Task: Find the distance between Nashville and Long Hunter State Park.
Action: Key pressed n<Key.caps_lock>ASHVILL
Screenshot: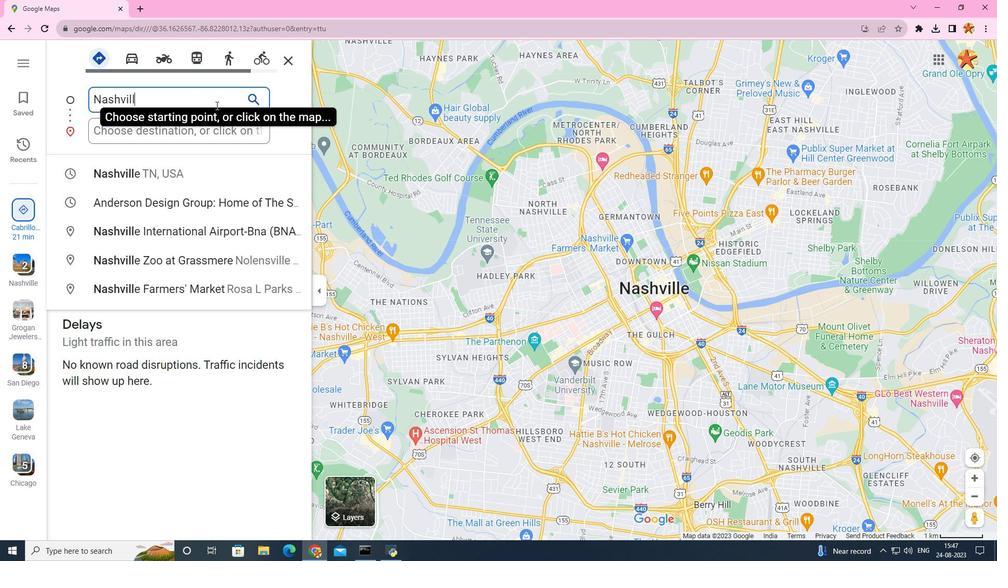 
Action: Mouse moved to (196, 158)
Screenshot: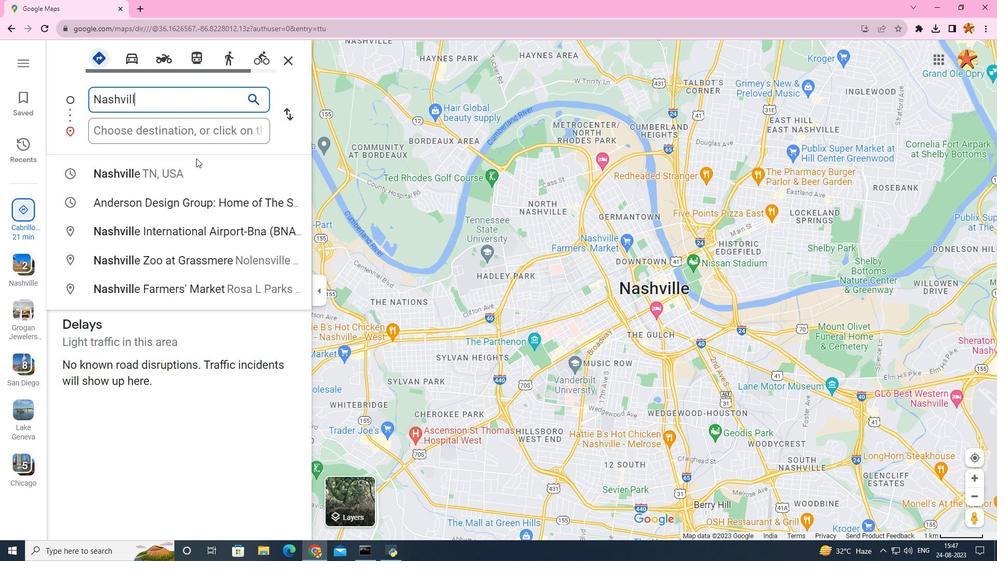
Action: Mouse pressed left at (196, 158)
Screenshot: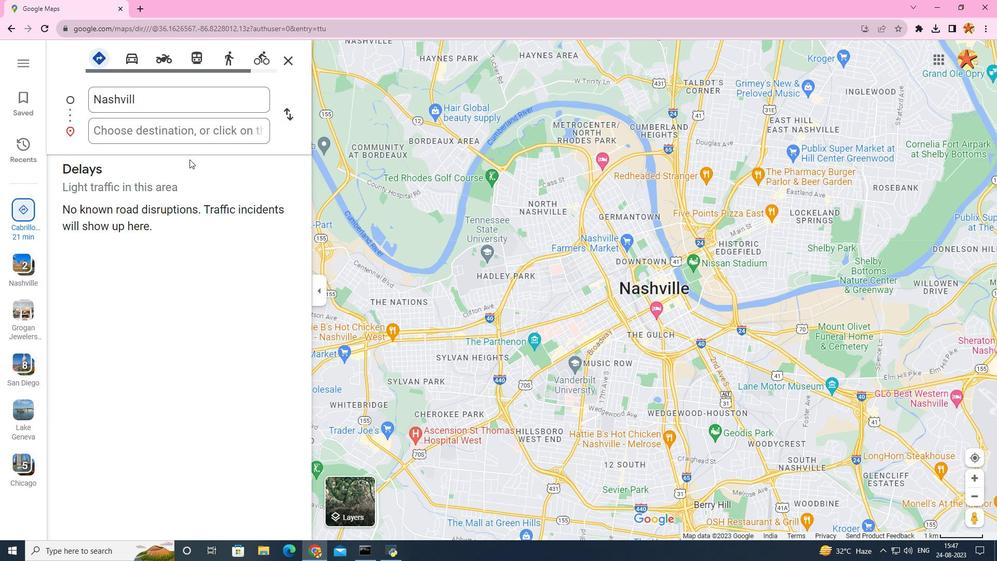 
Action: Mouse moved to (172, 98)
Screenshot: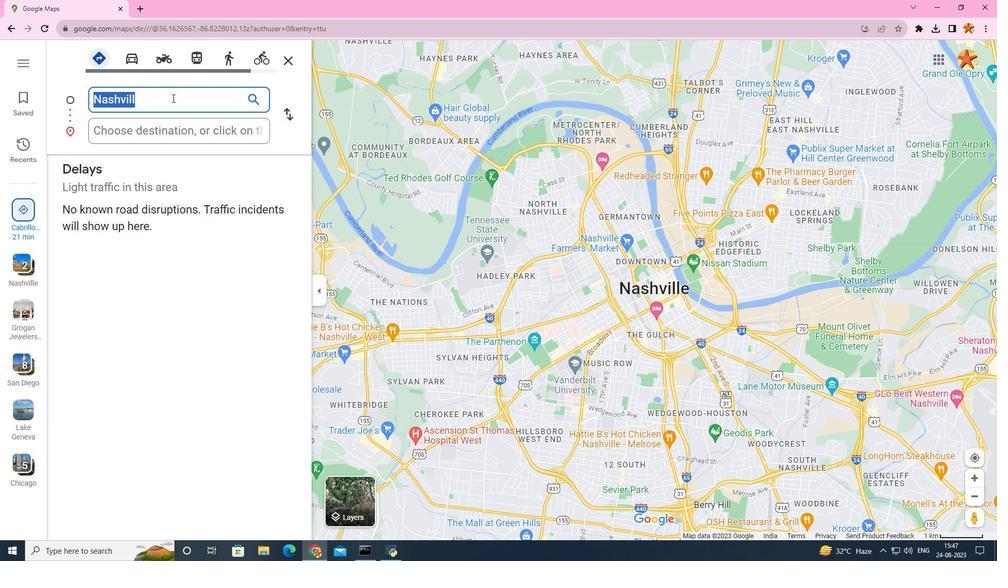 
Action: Mouse pressed left at (172, 98)
Screenshot: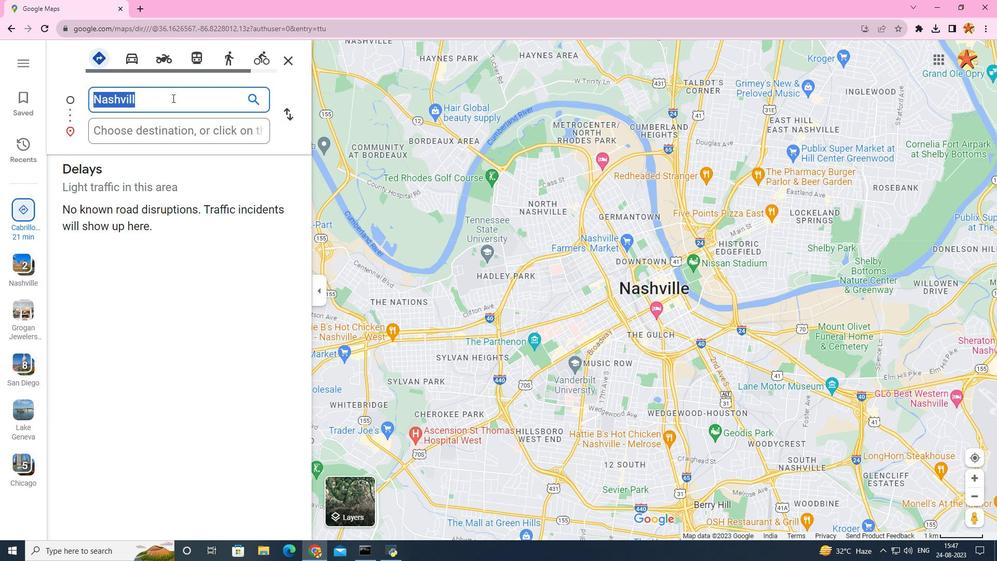 
Action: Mouse moved to (169, 100)
Screenshot: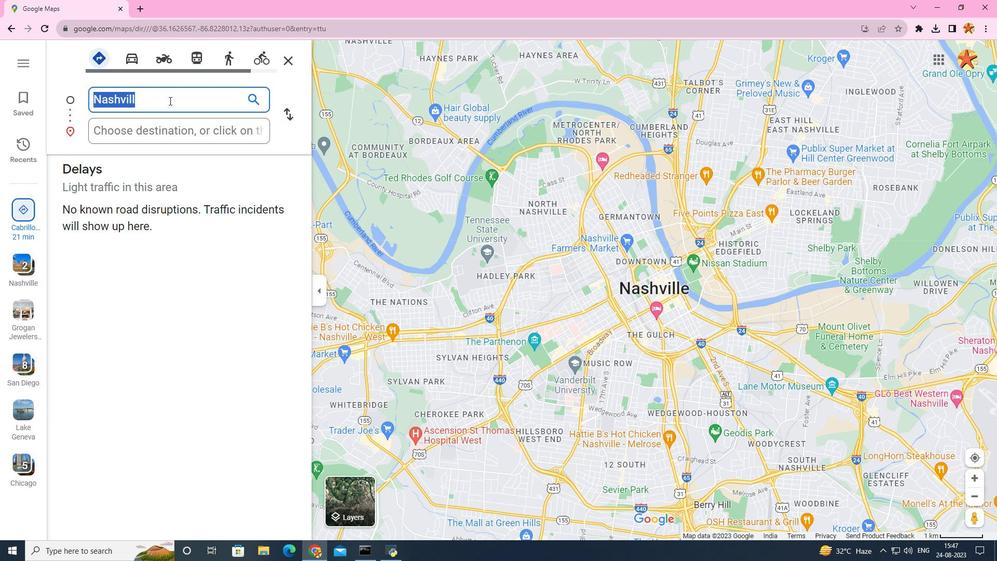 
Action: Mouse pressed left at (169, 100)
Screenshot: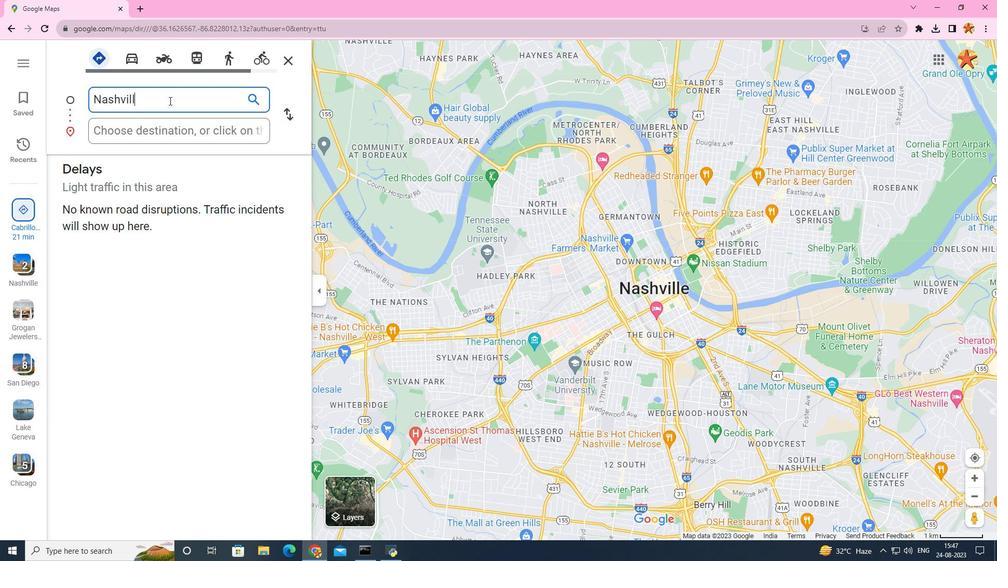 
Action: Key pressed E
Screenshot: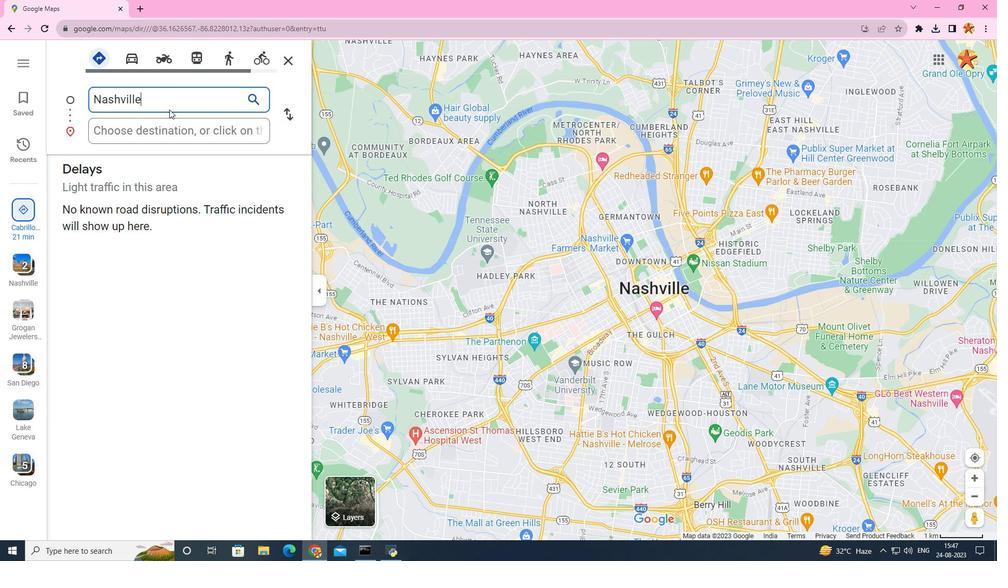 
Action: Mouse moved to (156, 173)
Screenshot: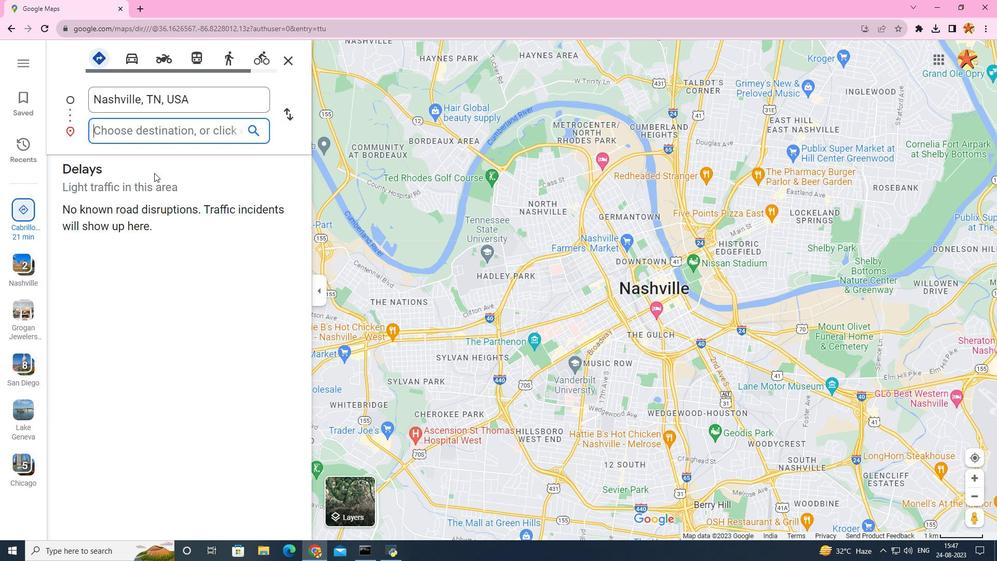 
Action: Mouse pressed left at (156, 173)
Screenshot: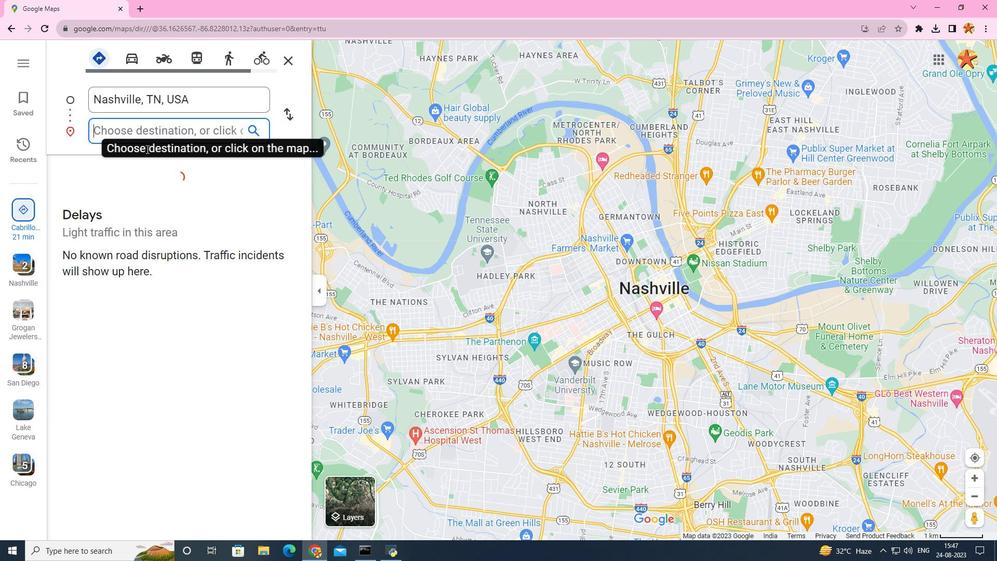 
Action: Mouse moved to (153, 126)
Screenshot: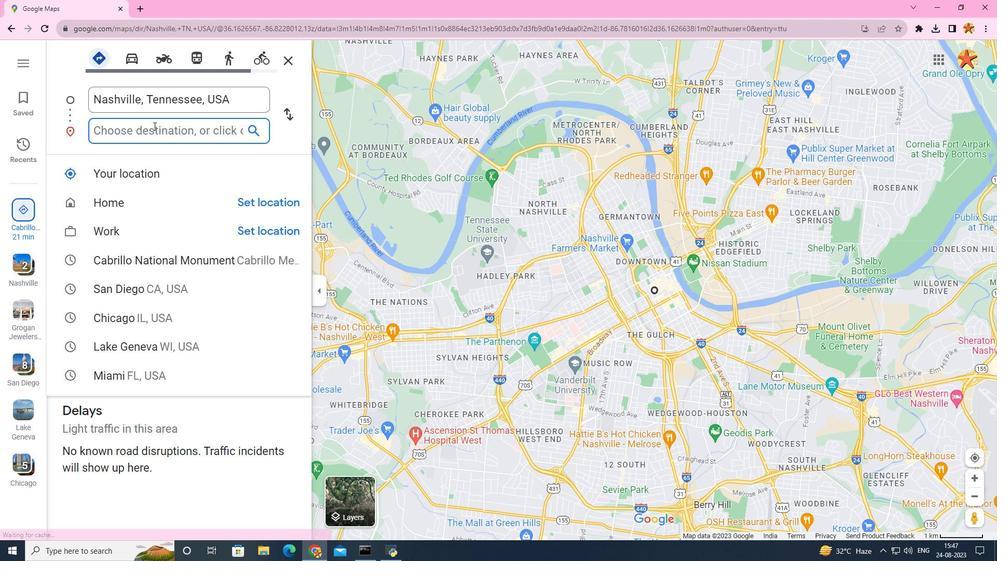 
Action: Mouse pressed left at (153, 126)
Screenshot: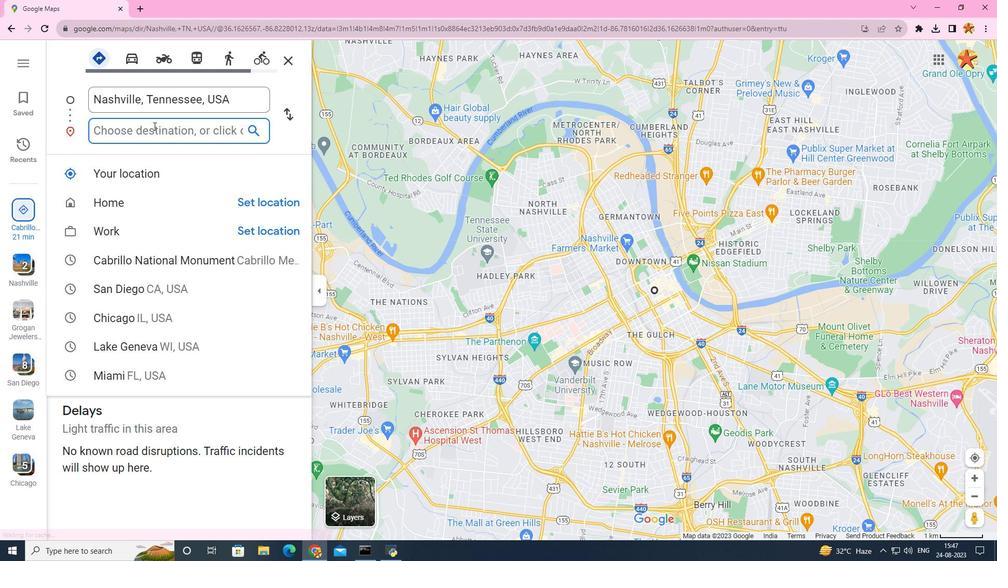 
Action: Mouse moved to (157, 124)
Screenshot: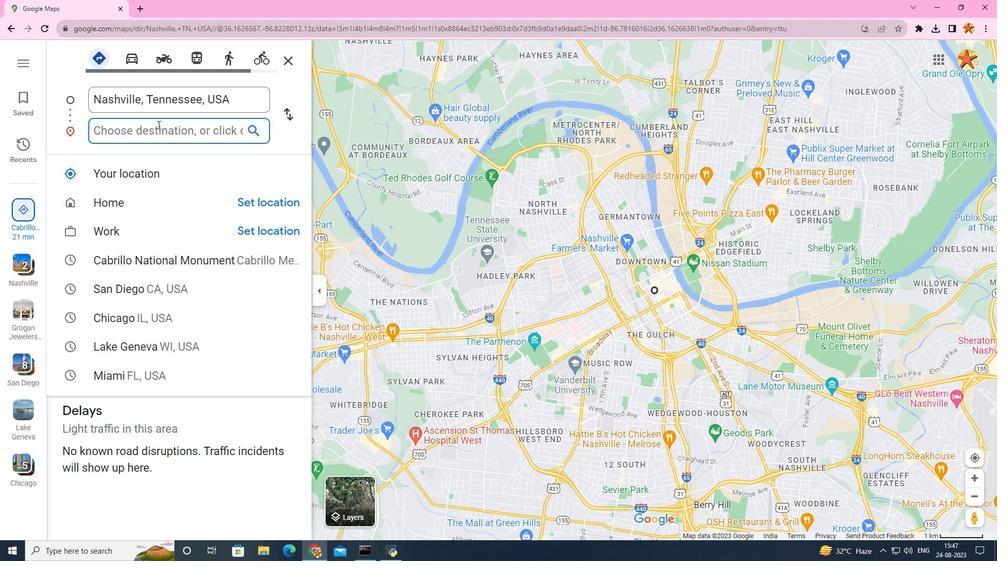 
Action: Key pressed <Key.caps_lock>l<Key.caps_lock>ONG<Key.space><Key.caps_lock>hu<Key.caps_lock>
Screenshot: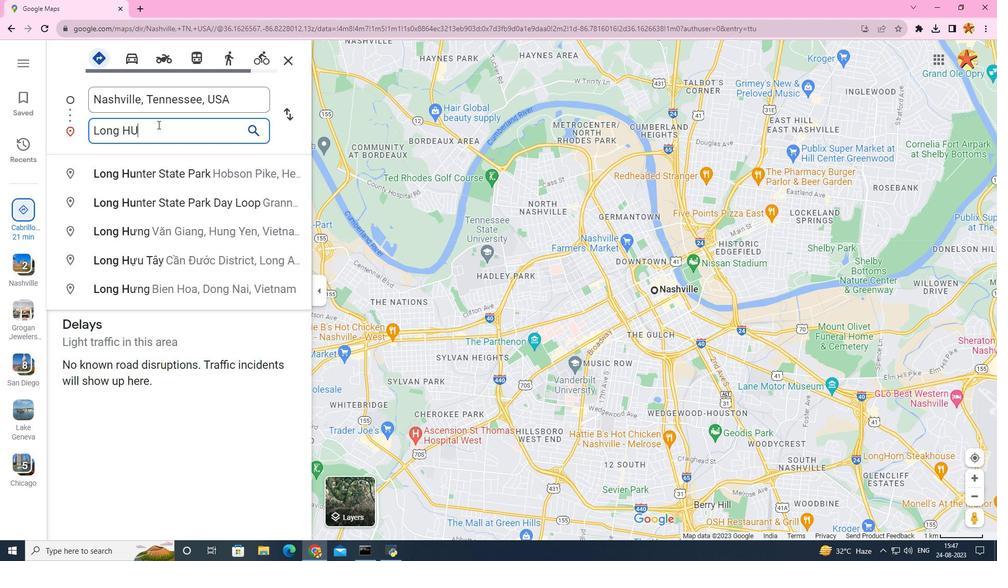 
Action: Mouse moved to (154, 179)
Screenshot: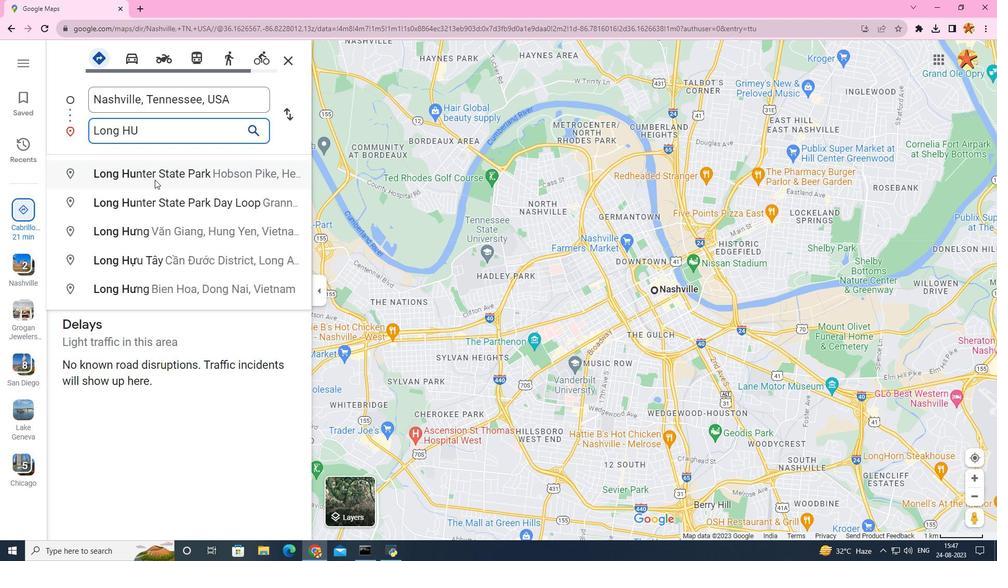 
Action: Mouse pressed left at (154, 179)
Screenshot: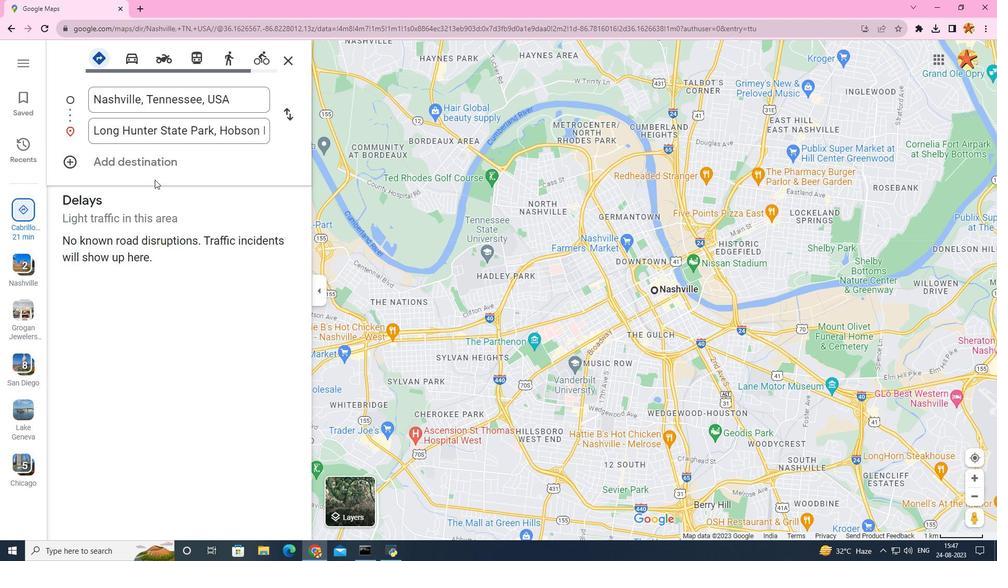 
Action: Mouse moved to (572, 514)
Screenshot: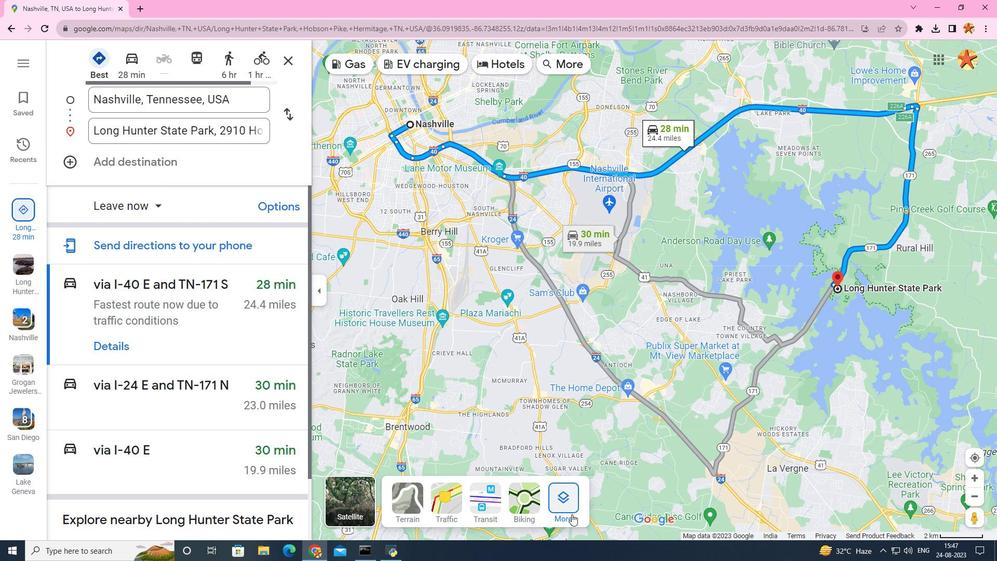 
Action: Mouse pressed left at (572, 514)
Screenshot: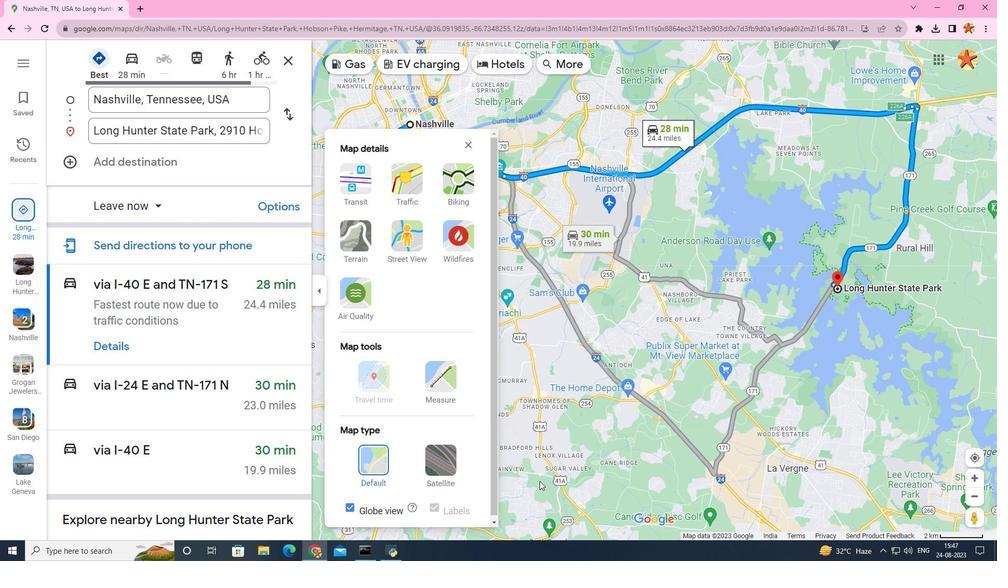 
Action: Mouse moved to (438, 366)
Screenshot: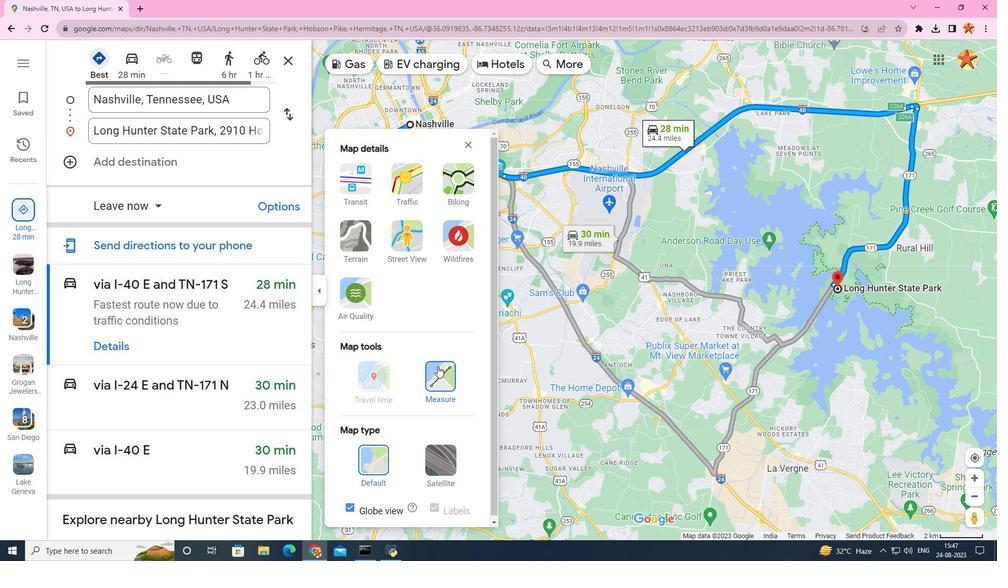 
Action: Mouse pressed left at (438, 366)
Screenshot: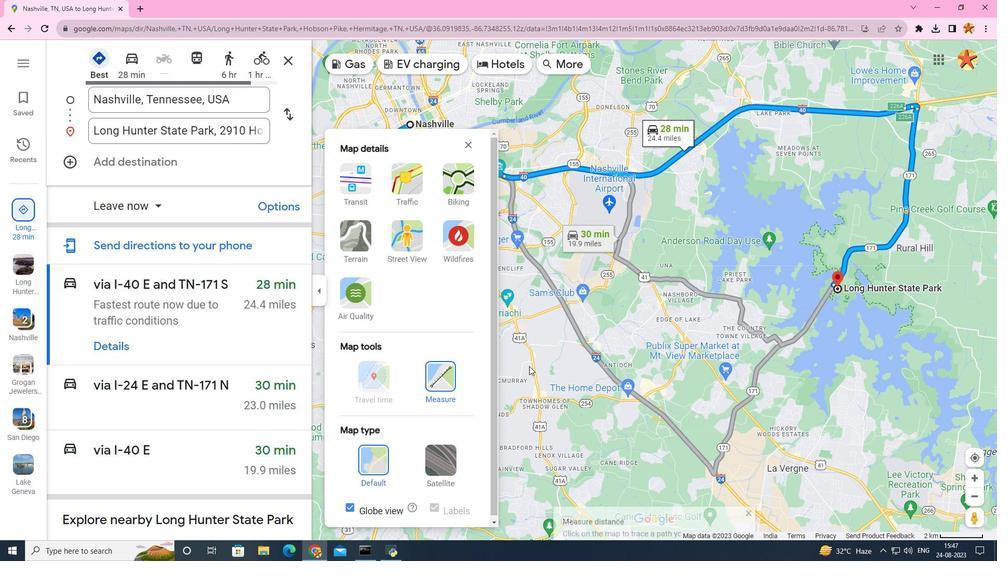 
Action: Mouse moved to (773, 364)
Screenshot: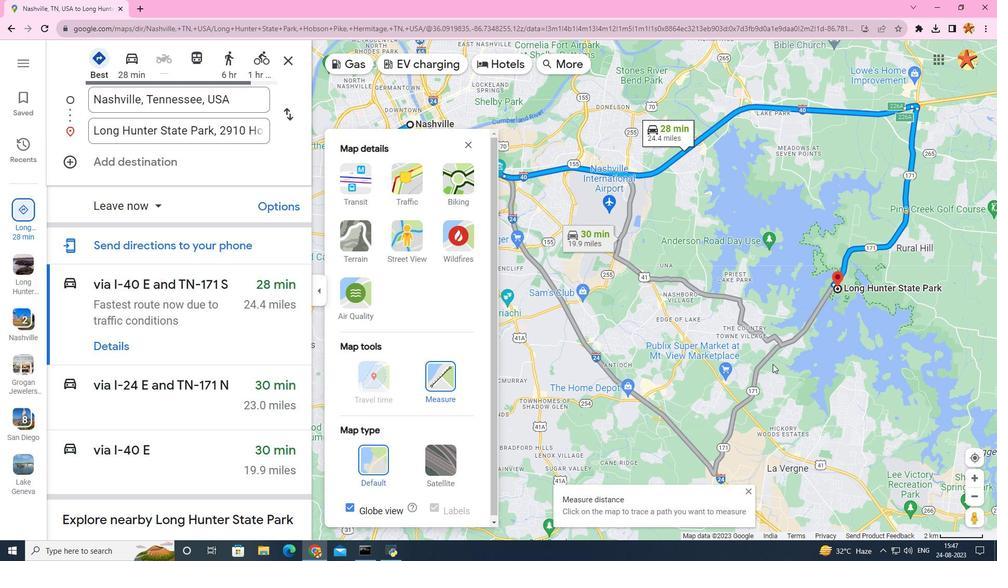 
Action: Mouse scrolled (773, 363) with delta (0, 0)
Screenshot: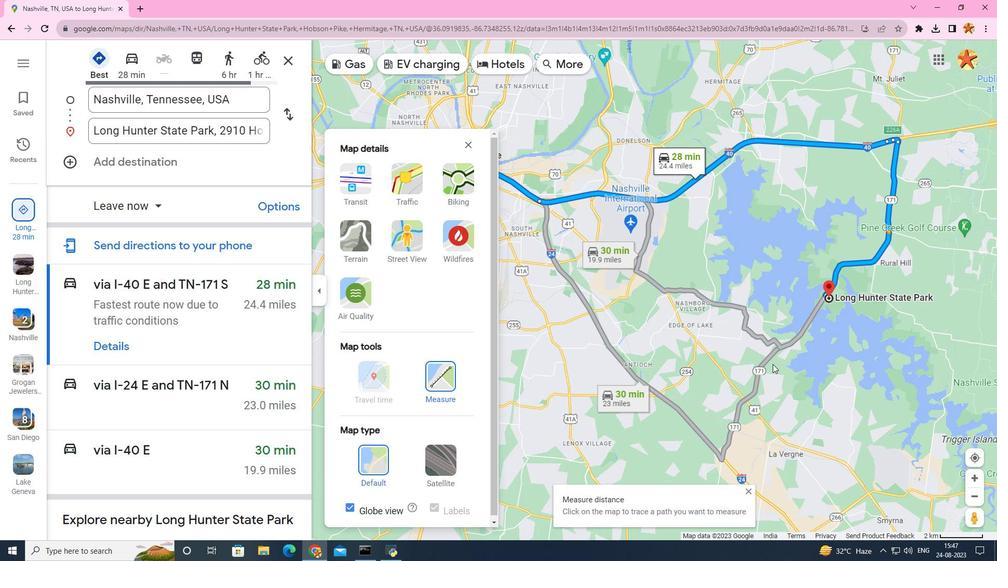 
Action: Mouse scrolled (773, 363) with delta (0, 0)
Screenshot: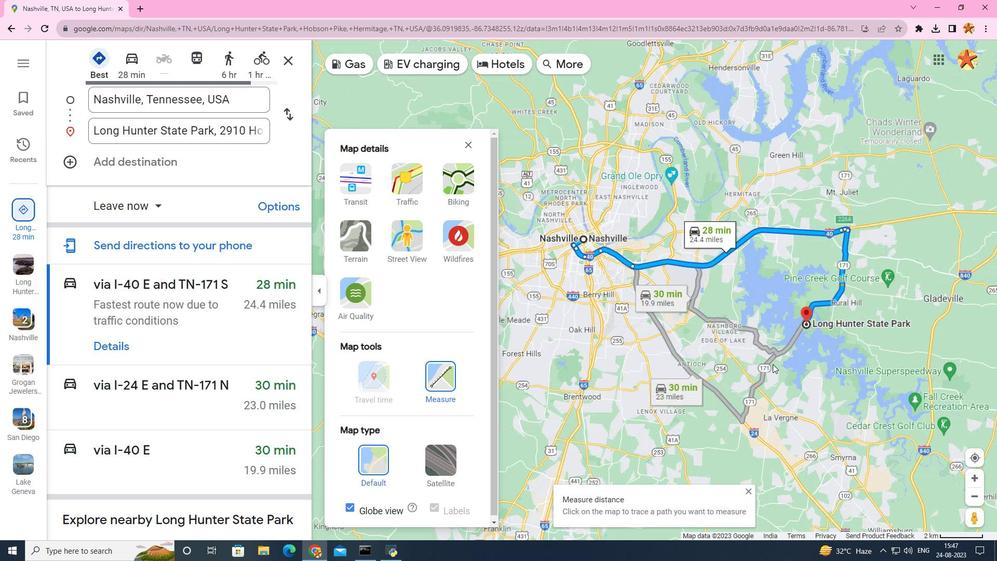 
Action: Mouse scrolled (773, 363) with delta (0, 0)
Screenshot: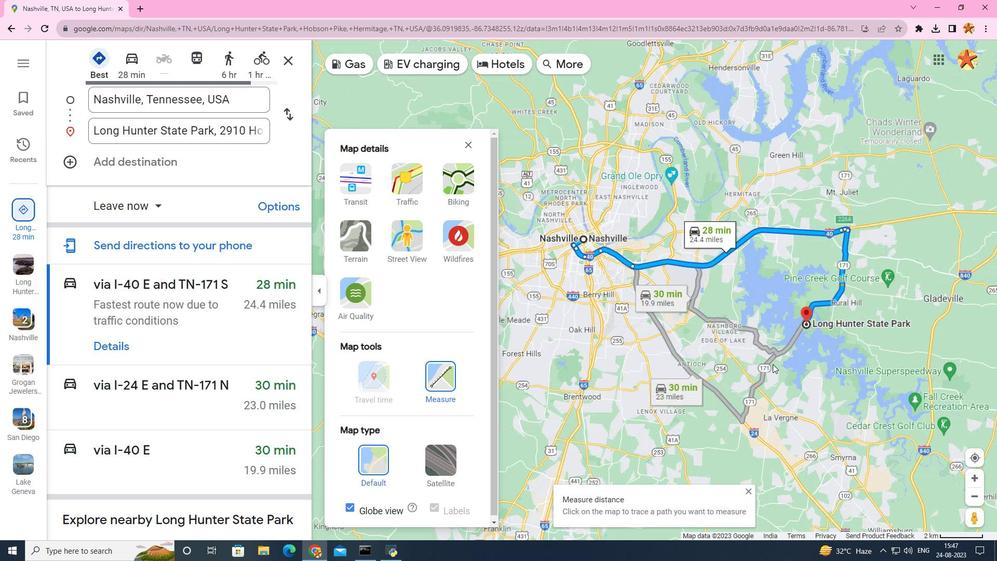 
Action: Mouse scrolled (773, 363) with delta (0, 0)
Screenshot: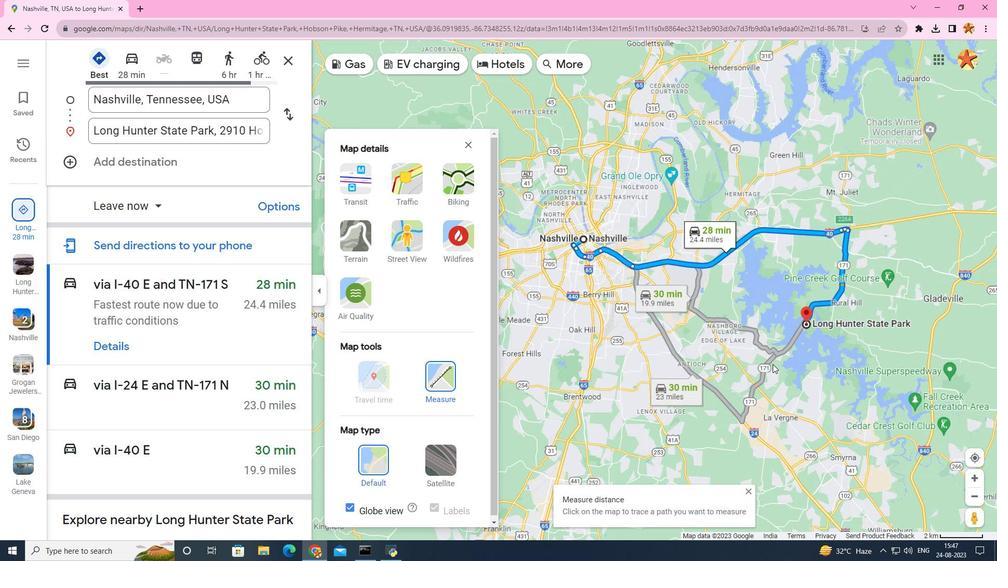 
Action: Mouse moved to (592, 245)
Screenshot: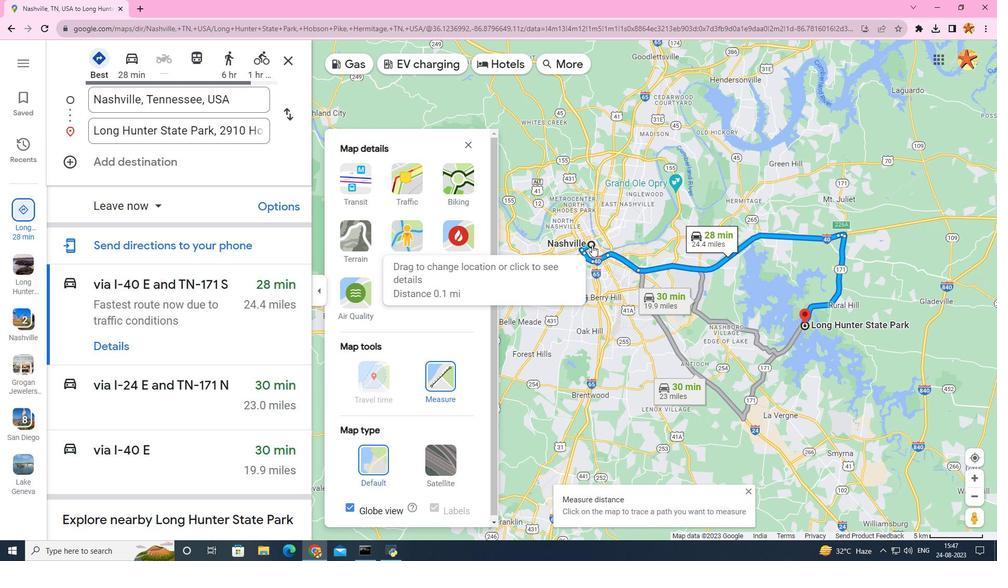 
Action: Mouse pressed left at (592, 245)
Screenshot: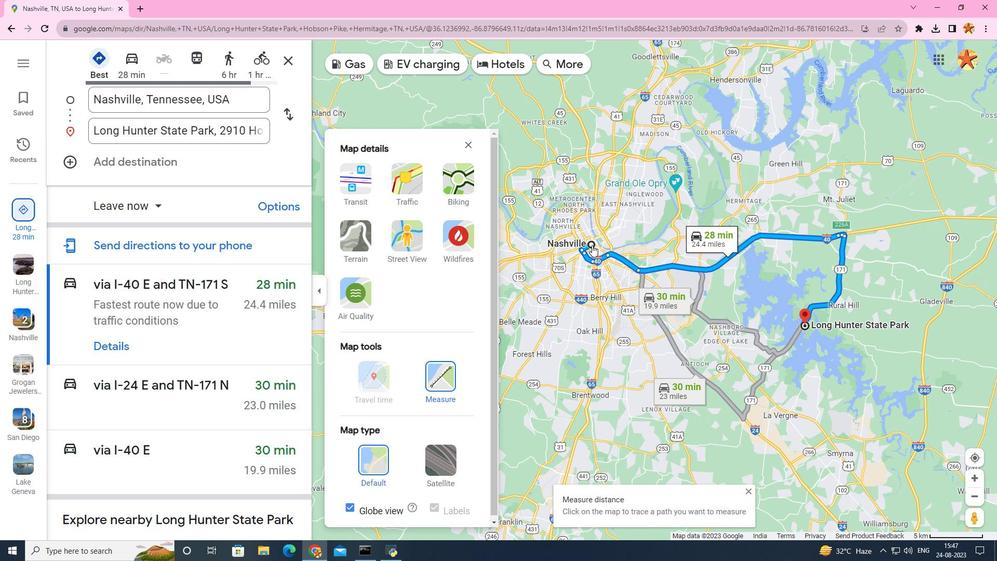 
Action: Mouse moved to (802, 324)
Screenshot: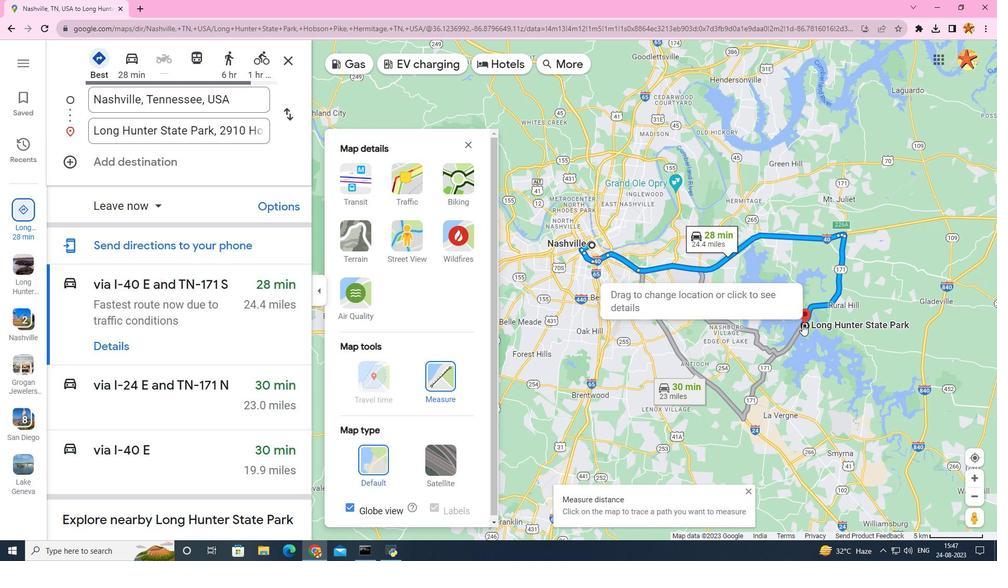 
Action: Mouse pressed left at (802, 324)
Screenshot: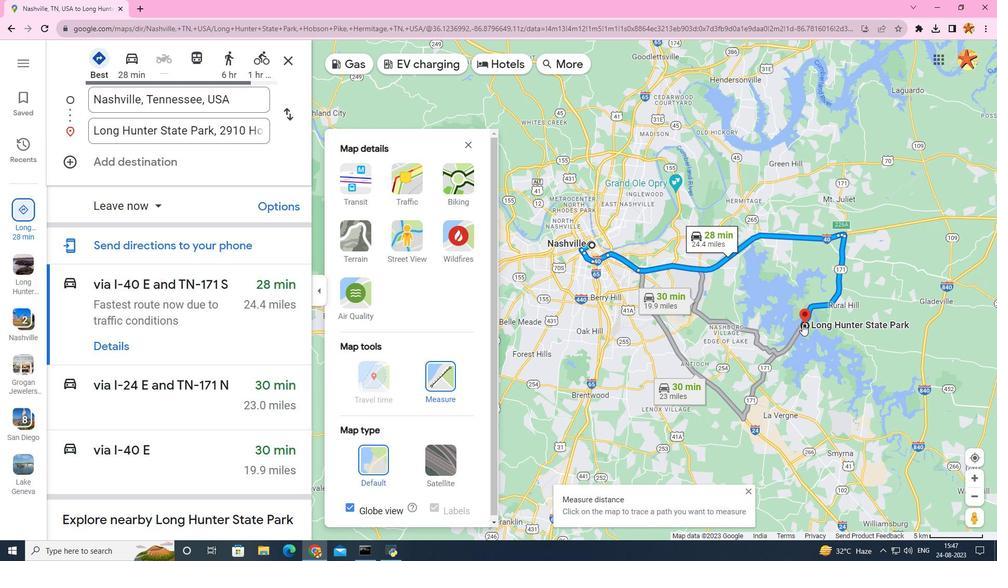
Action: Mouse moved to (466, 144)
Screenshot: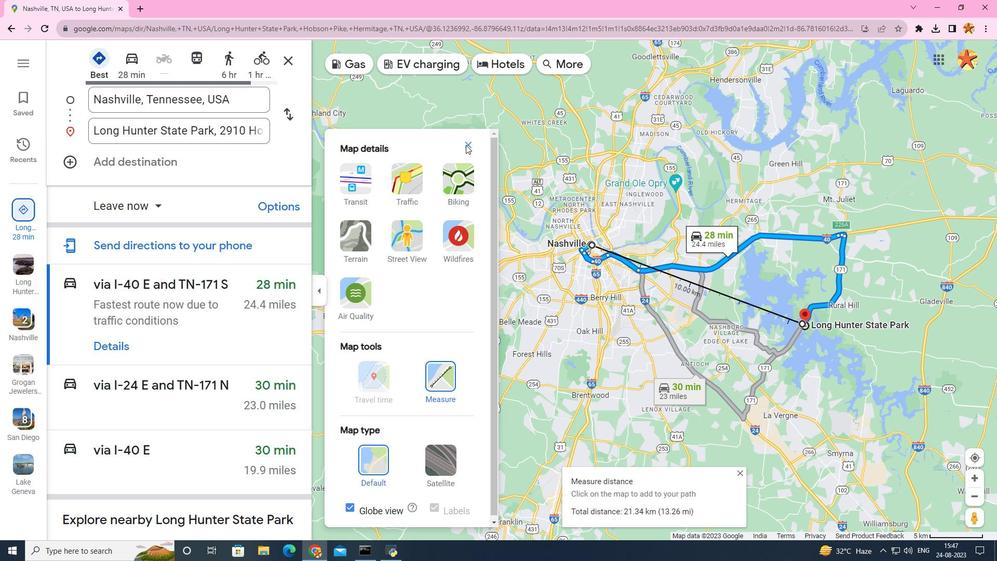 
Action: Mouse pressed left at (466, 144)
Screenshot: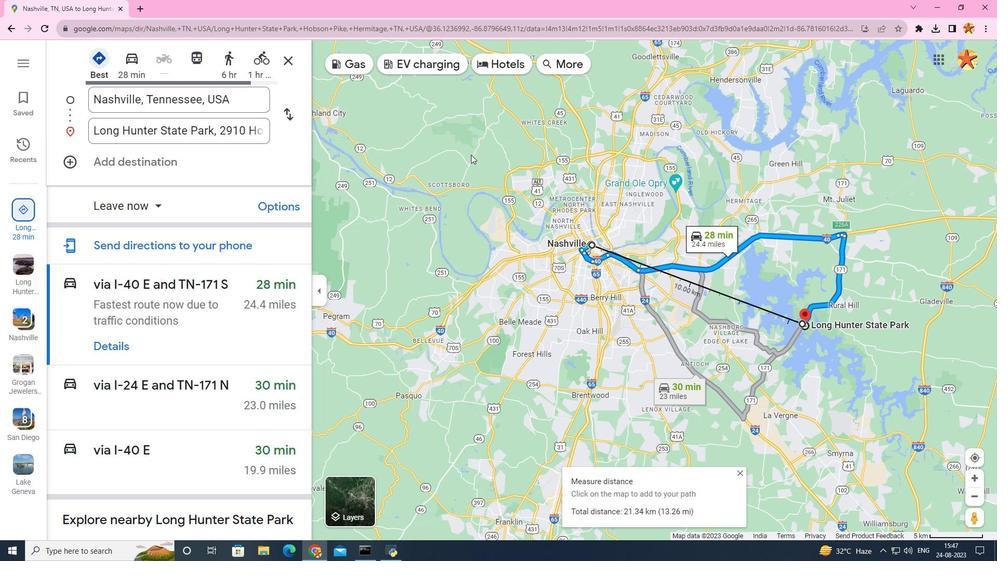 
Action: Mouse moved to (632, 322)
Screenshot: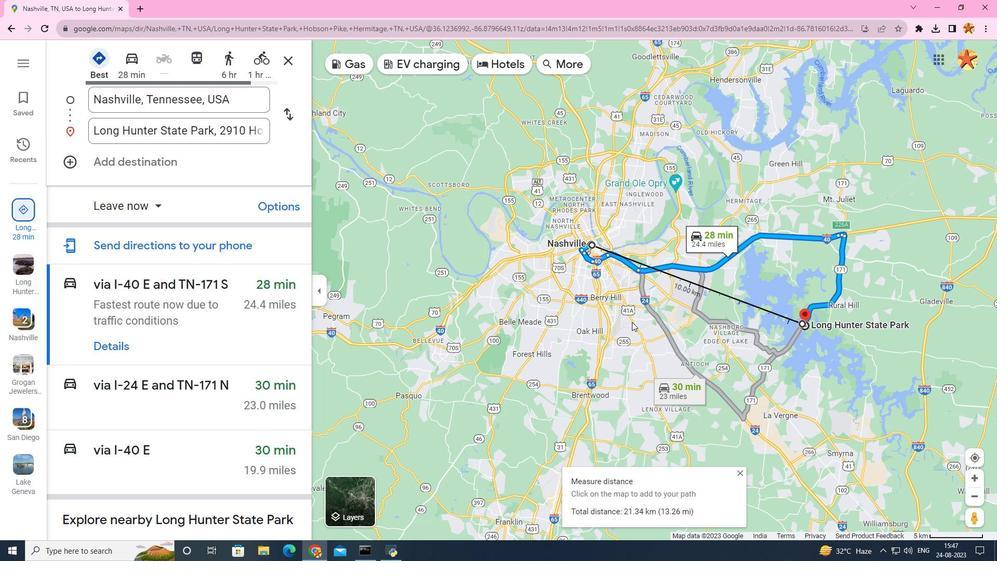 
Action: Mouse scrolled (632, 322) with delta (0, 0)
Screenshot: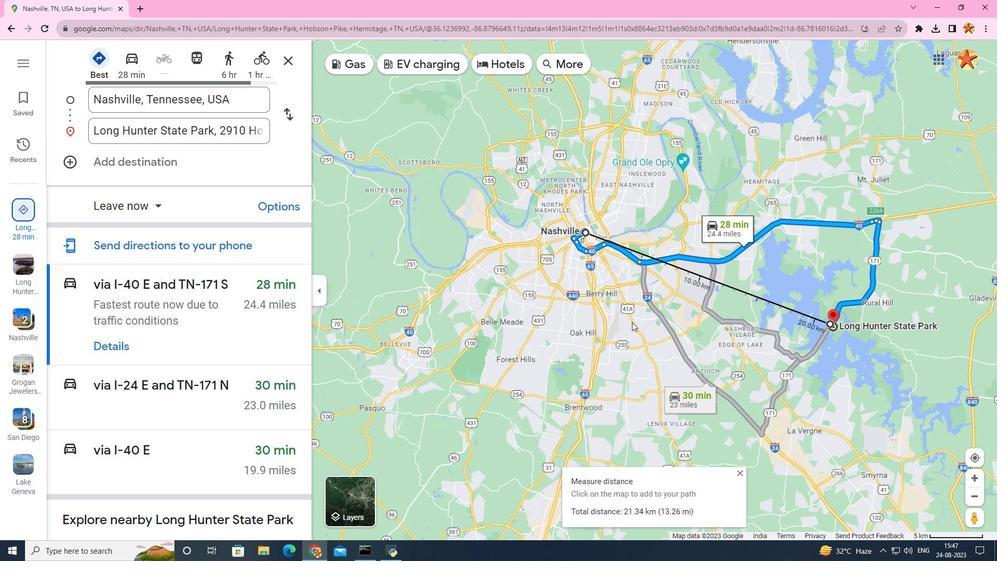 
Action: Mouse moved to (633, 322)
Screenshot: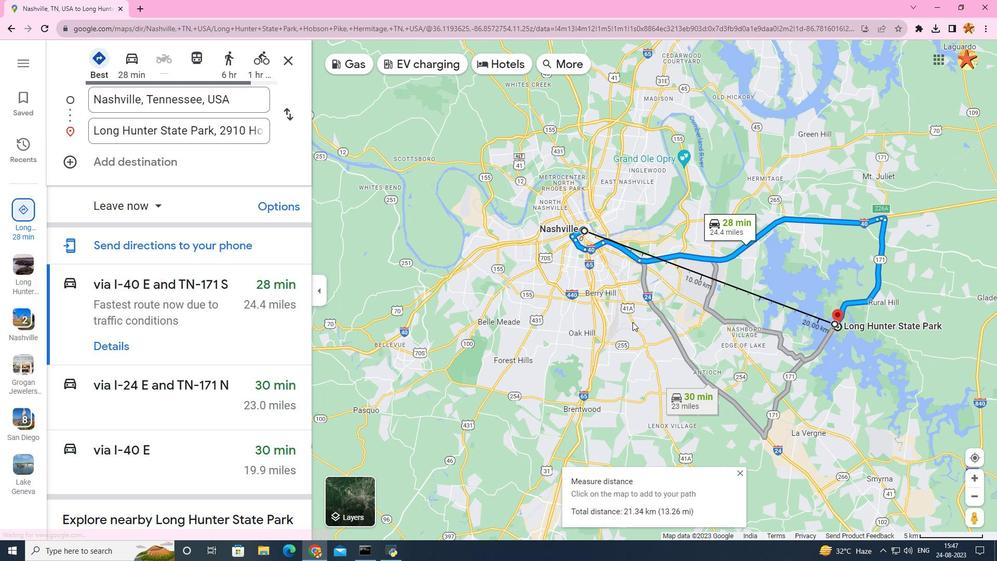 
